 Task: Change the chrome language to "English (US) - English (US)".
Action: Mouse moved to (1027, 31)
Screenshot: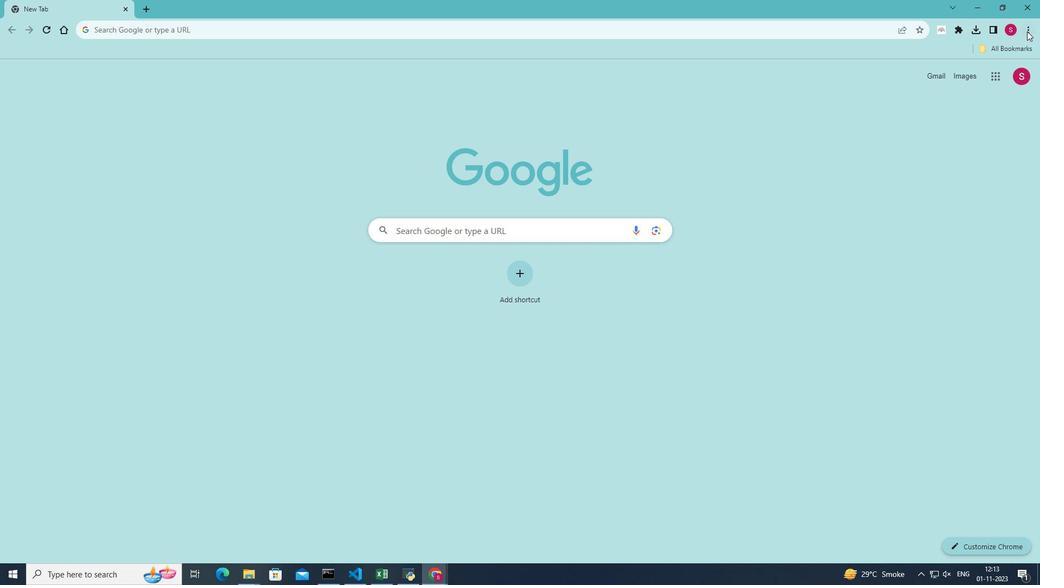 
Action: Mouse pressed left at (1027, 31)
Screenshot: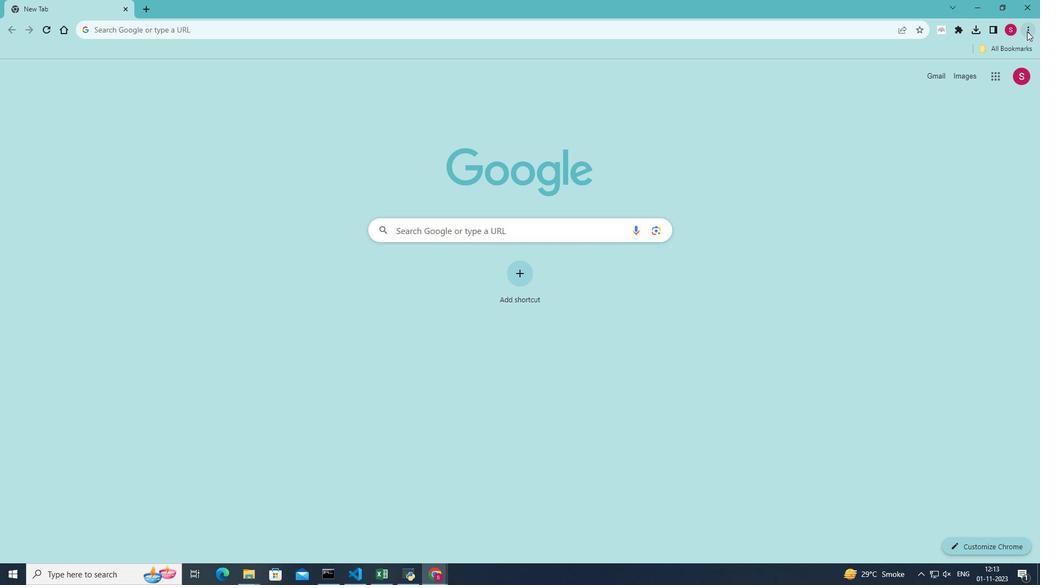 
Action: Mouse moved to (919, 192)
Screenshot: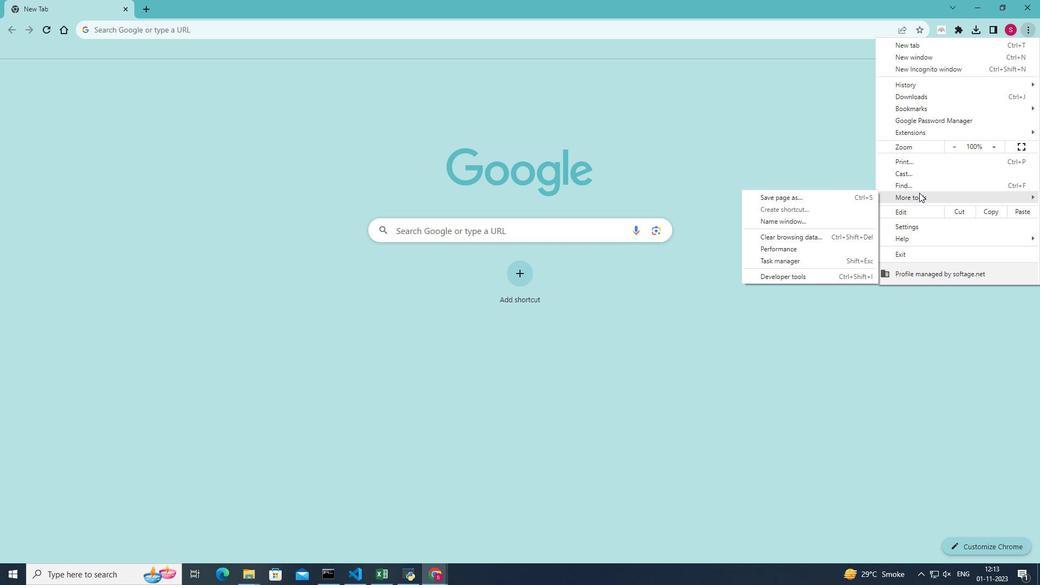 
Action: Mouse pressed left at (919, 192)
Screenshot: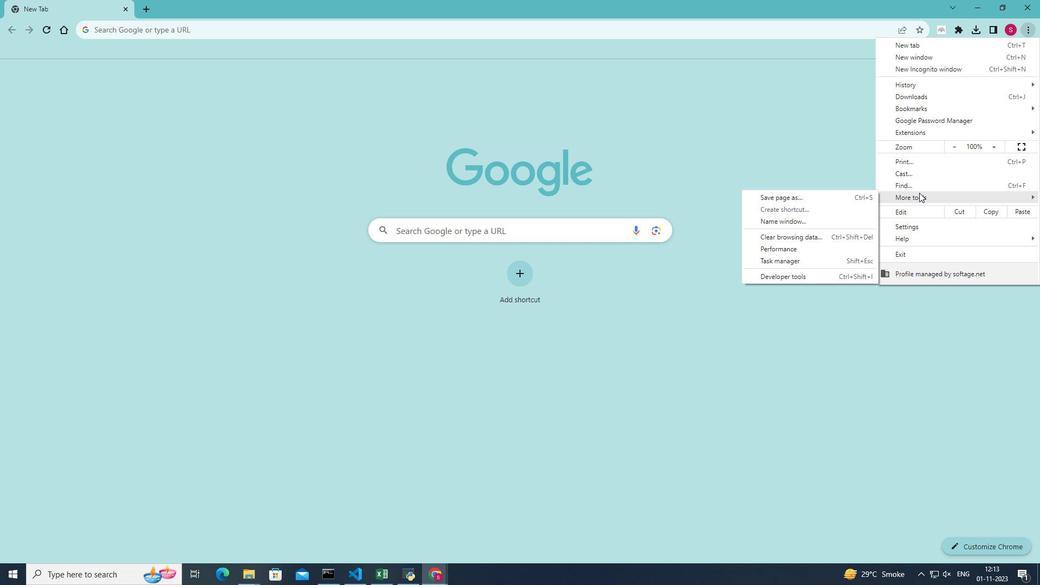 
Action: Mouse moved to (793, 278)
Screenshot: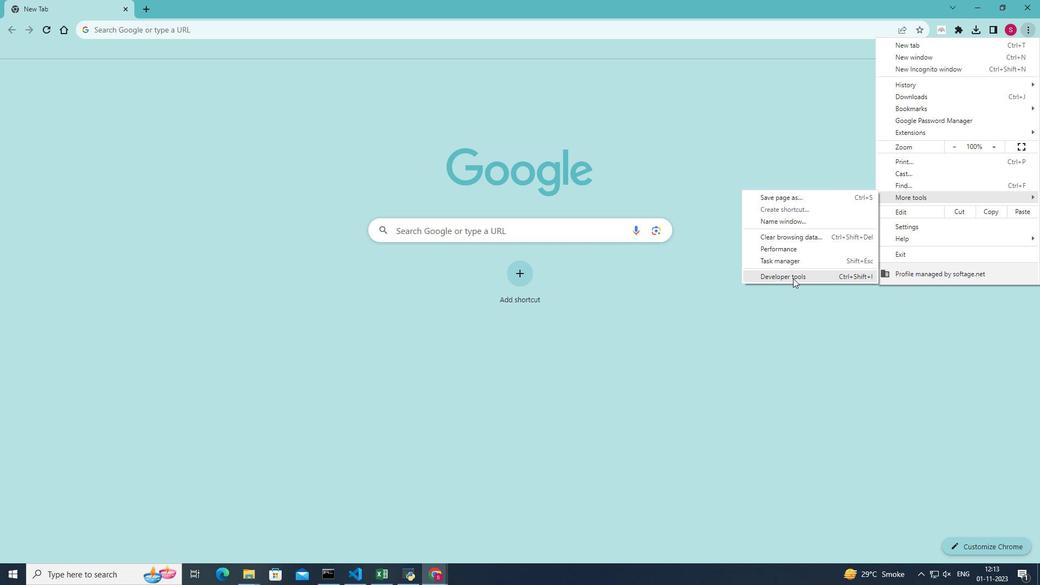
Action: Mouse pressed left at (793, 278)
Screenshot: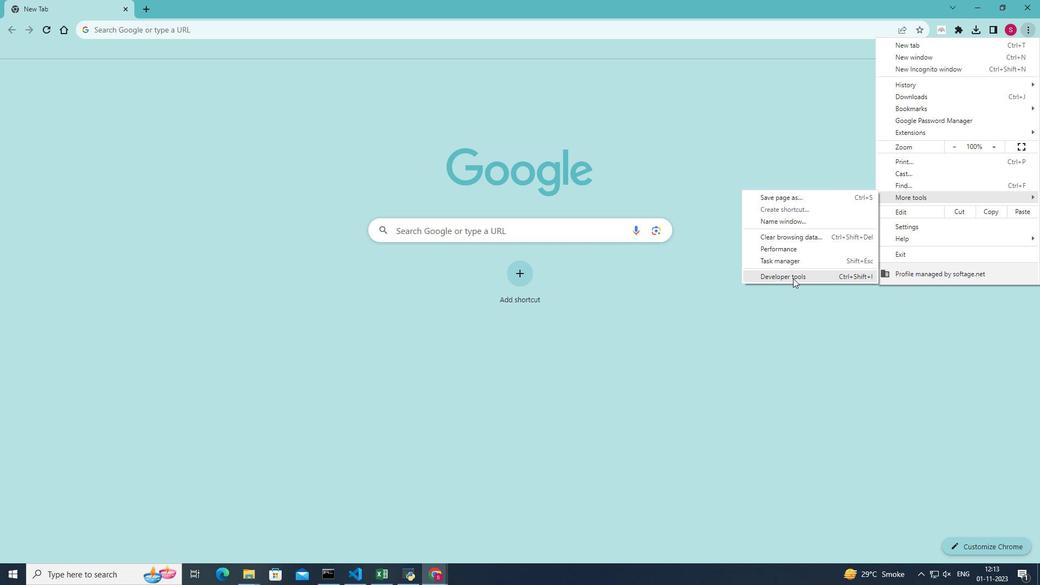
Action: Mouse moved to (1003, 67)
Screenshot: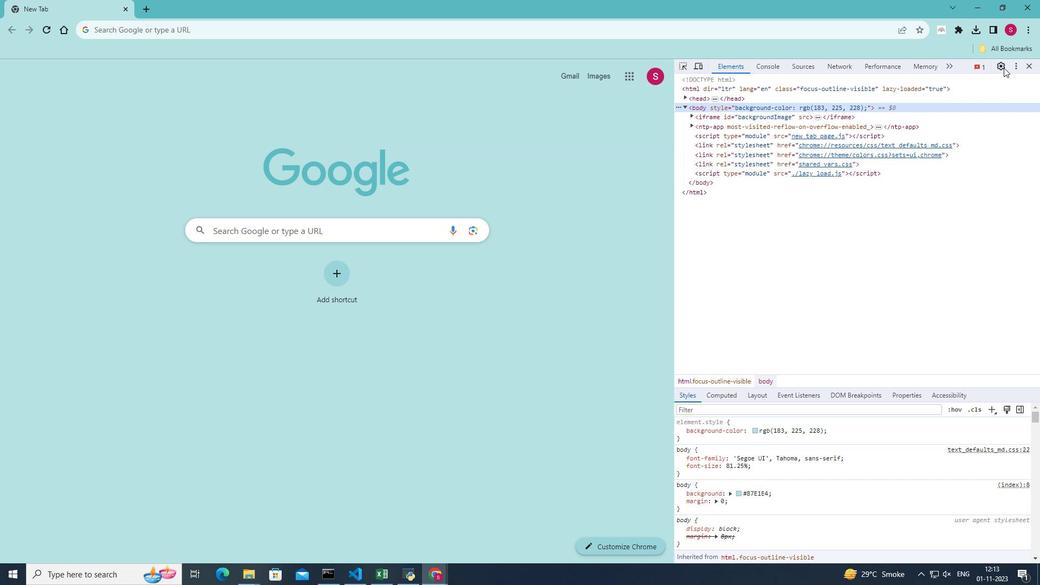 
Action: Mouse pressed left at (1003, 67)
Screenshot: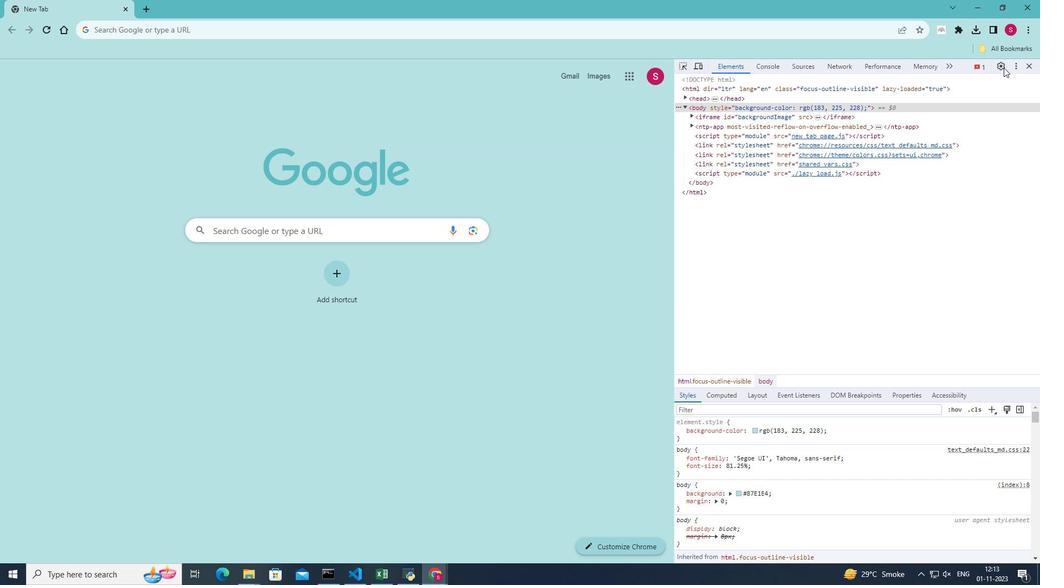 
Action: Mouse moved to (867, 227)
Screenshot: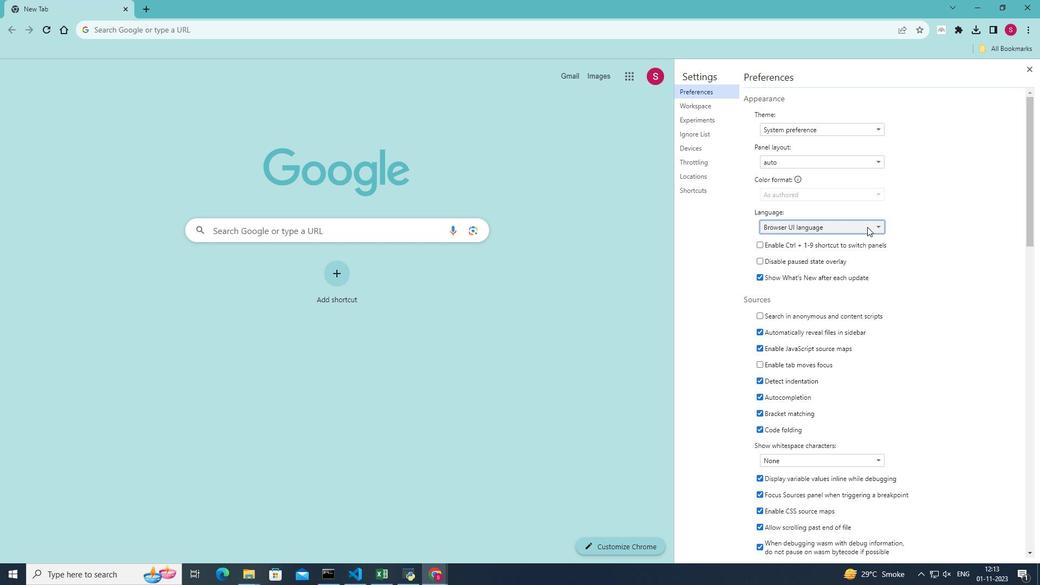 
Action: Mouse pressed left at (867, 227)
Screenshot: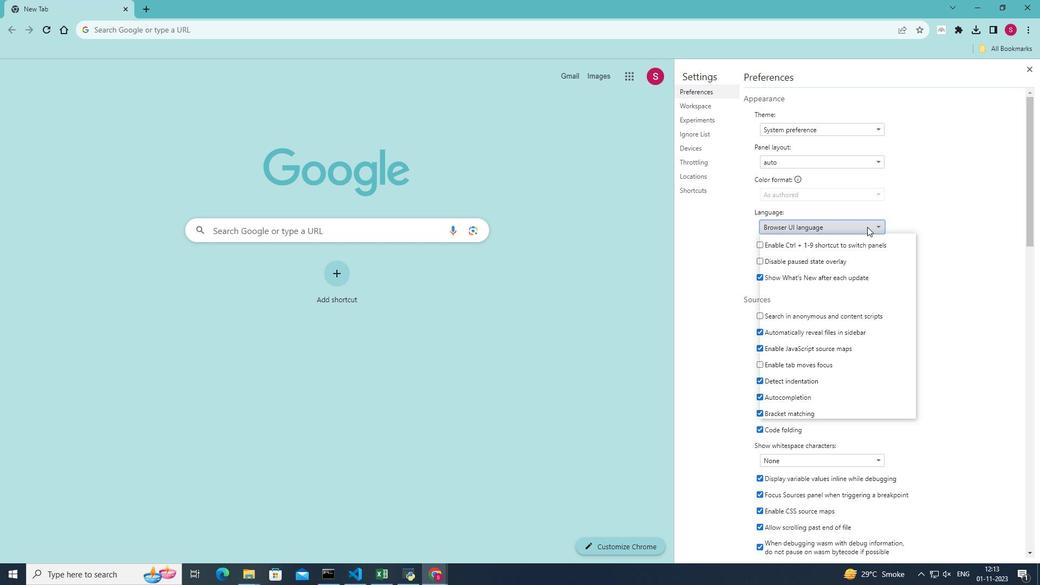 
Action: Mouse moved to (818, 393)
Screenshot: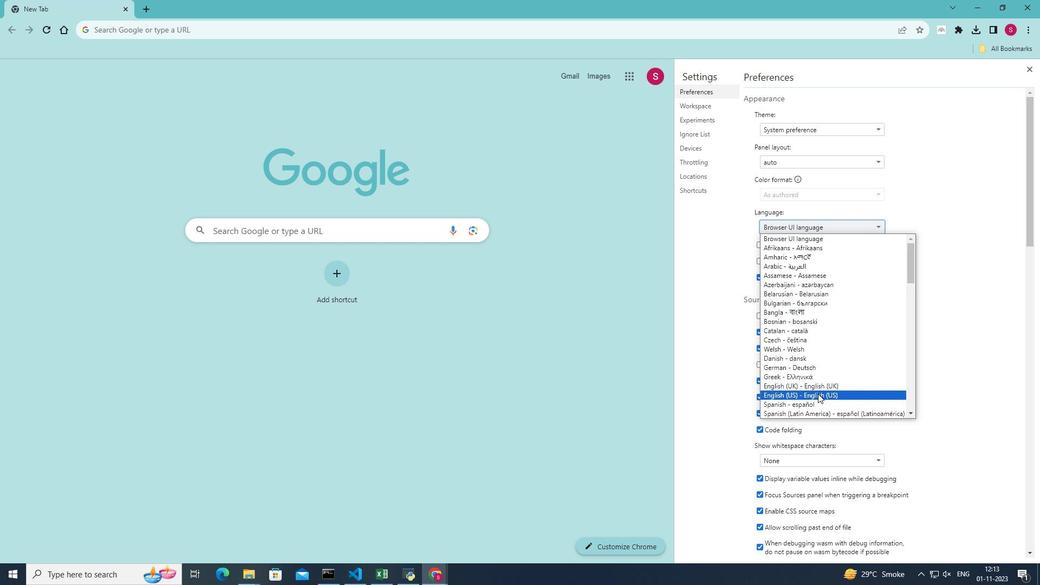 
Action: Mouse pressed left at (818, 393)
Screenshot: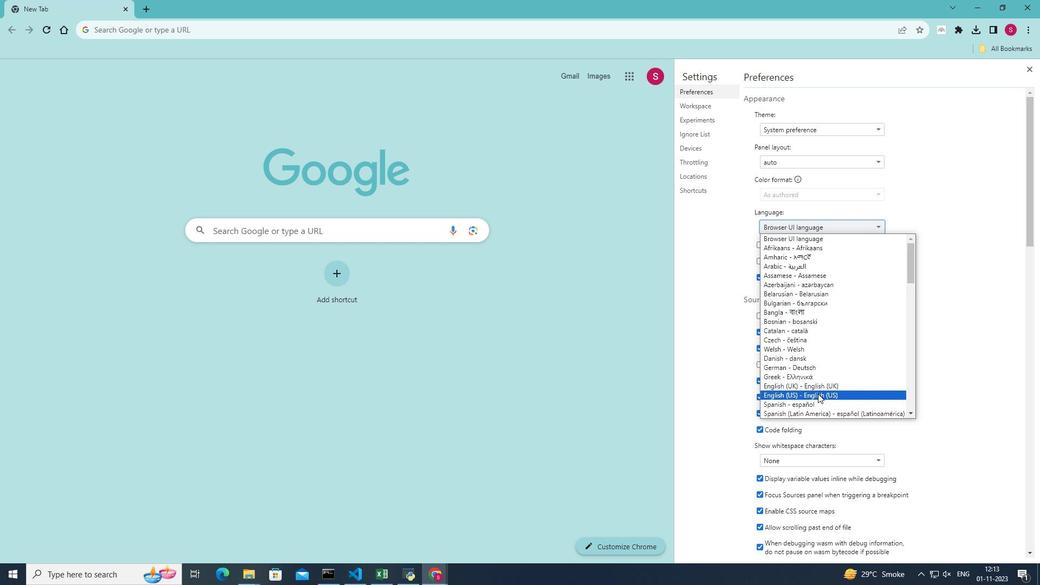 
Action: Mouse moved to (818, 394)
Screenshot: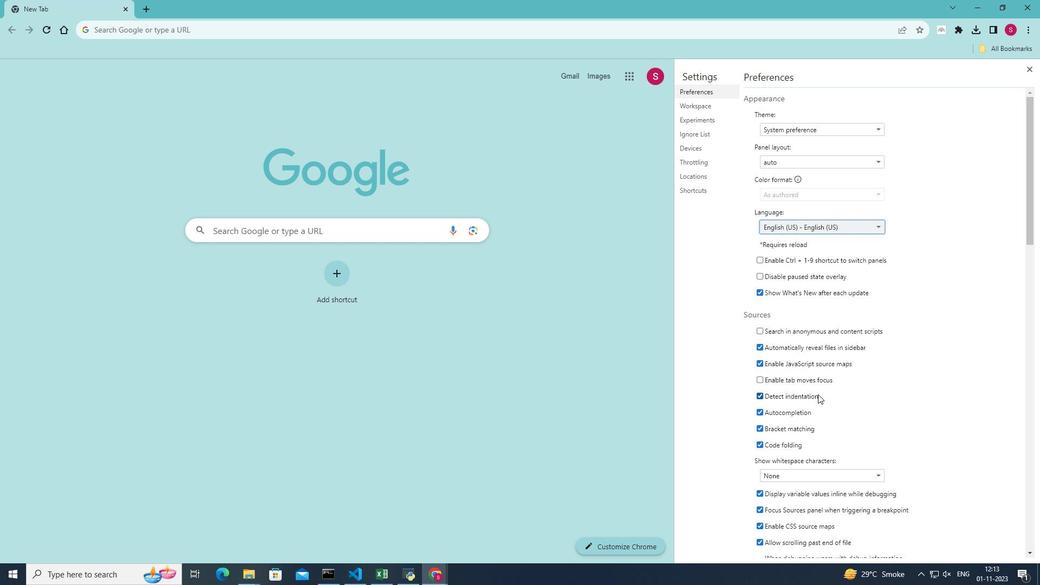 
